 Task: Plan a road trip along the Oregon Coast from Astoria, Oregon, to Newport, Oregon.
Action: Mouse moved to (322, 108)
Screenshot: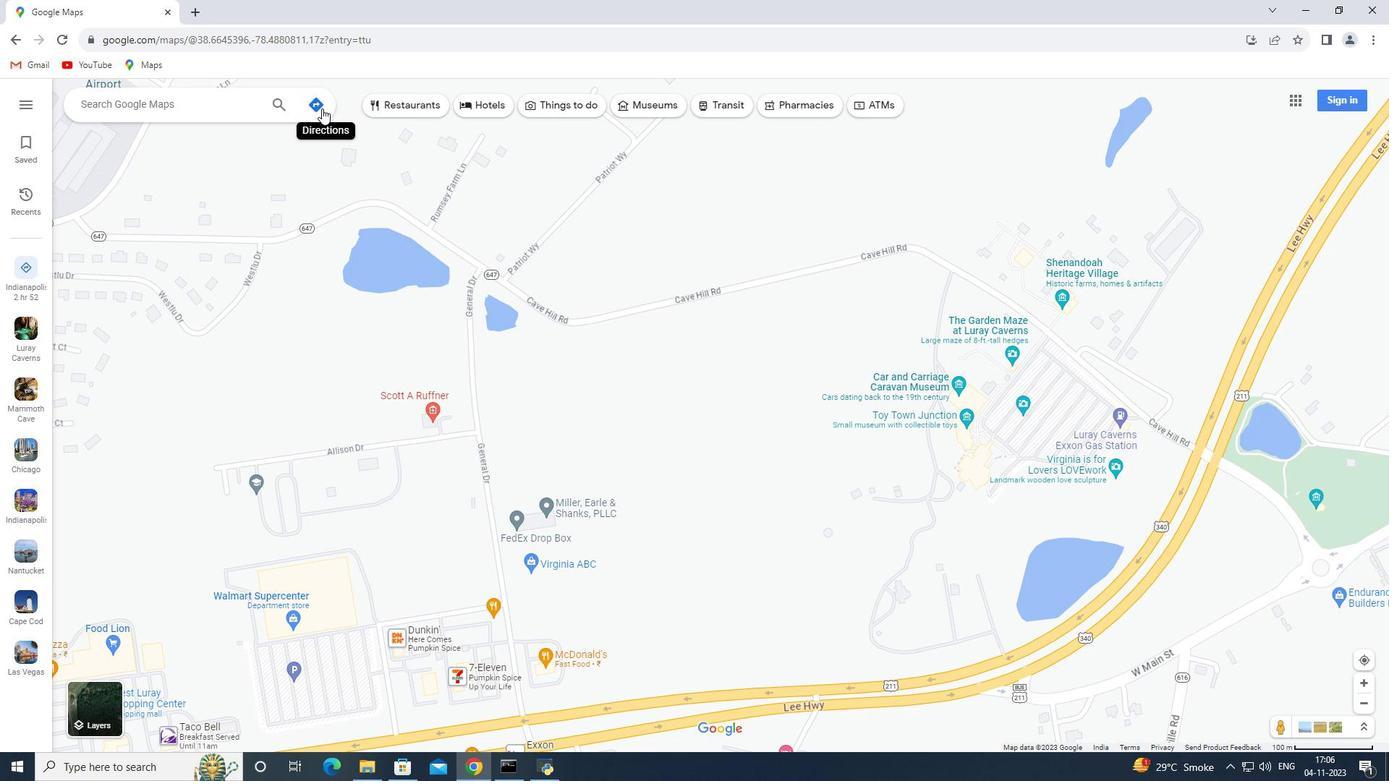 
Action: Mouse pressed left at (322, 108)
Screenshot: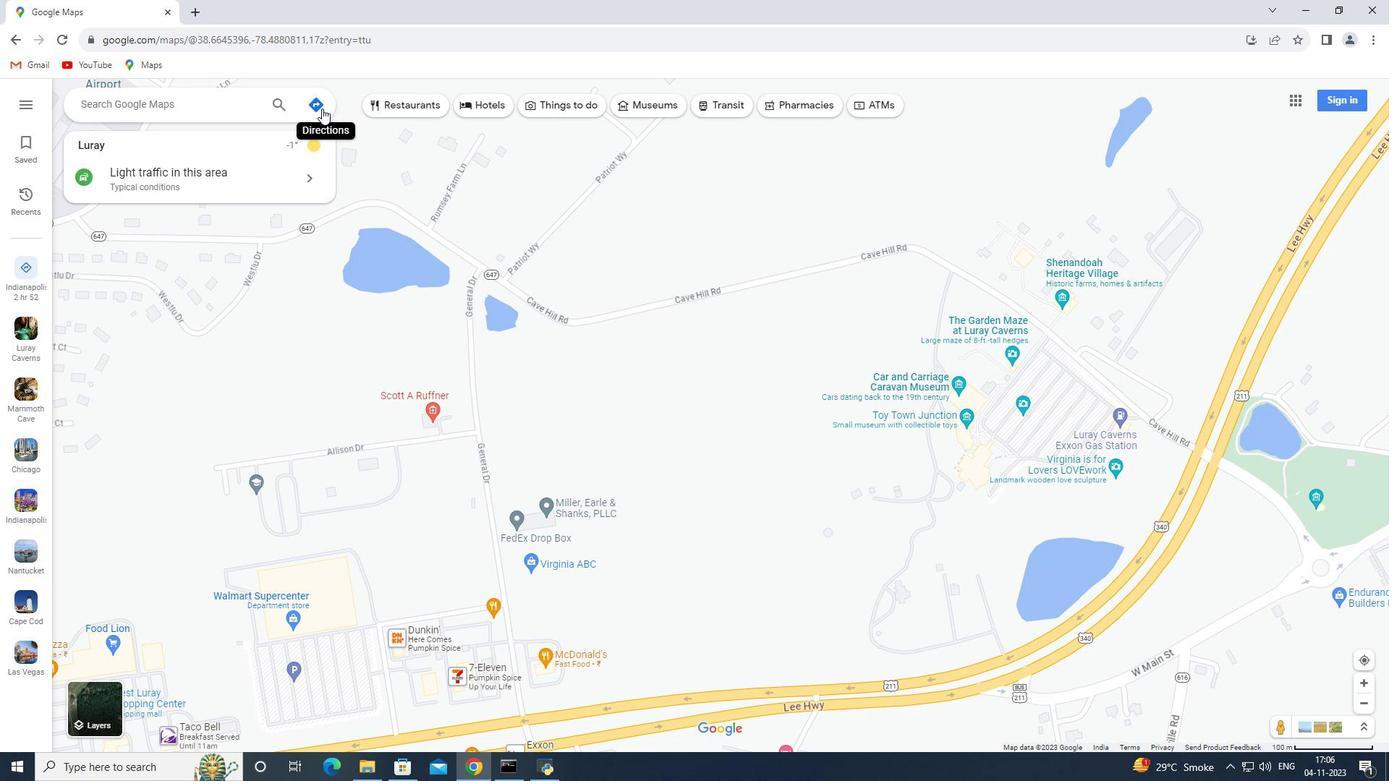 
Action: Mouse moved to (207, 141)
Screenshot: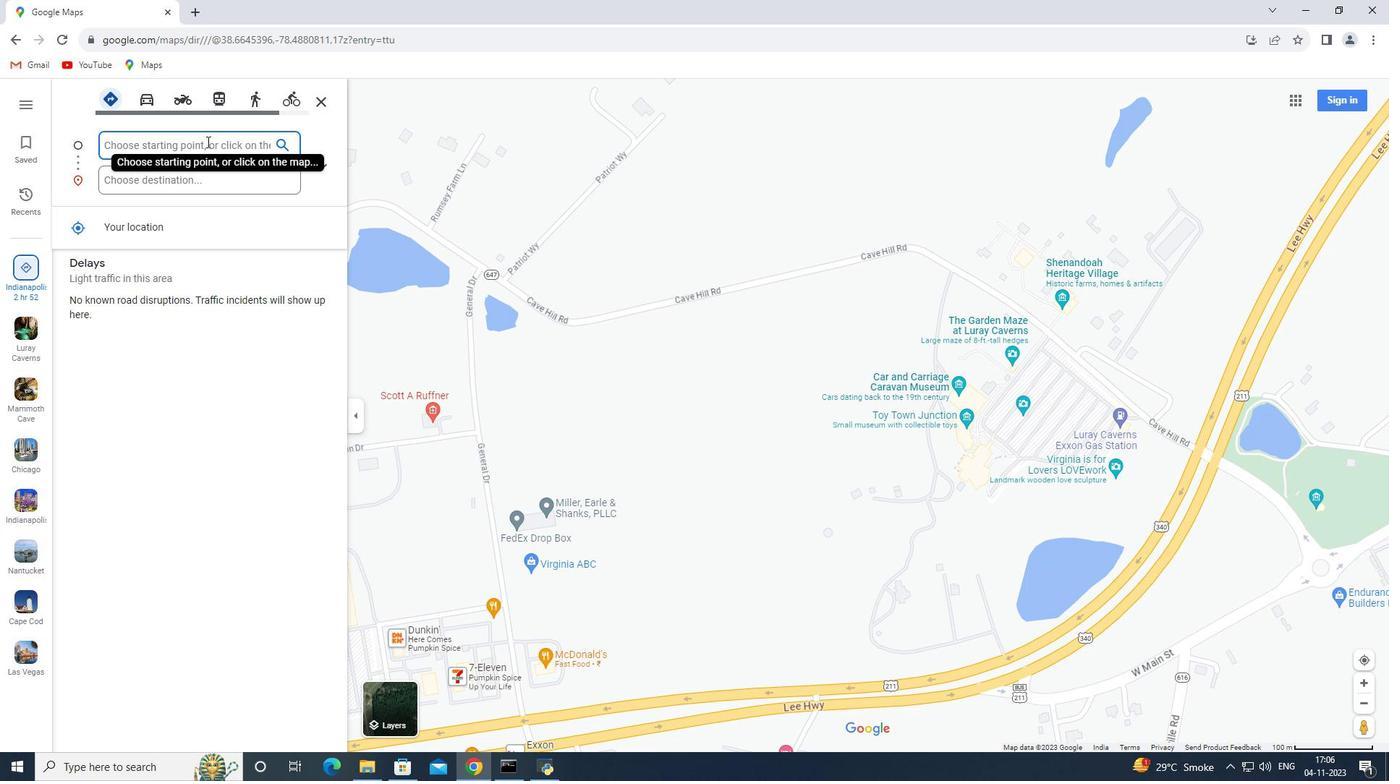 
Action: Key pressed <Key.shift>Astoria<Key.space><Key.backspace>,<Key.space><Key.shift_r>Oregon
Screenshot: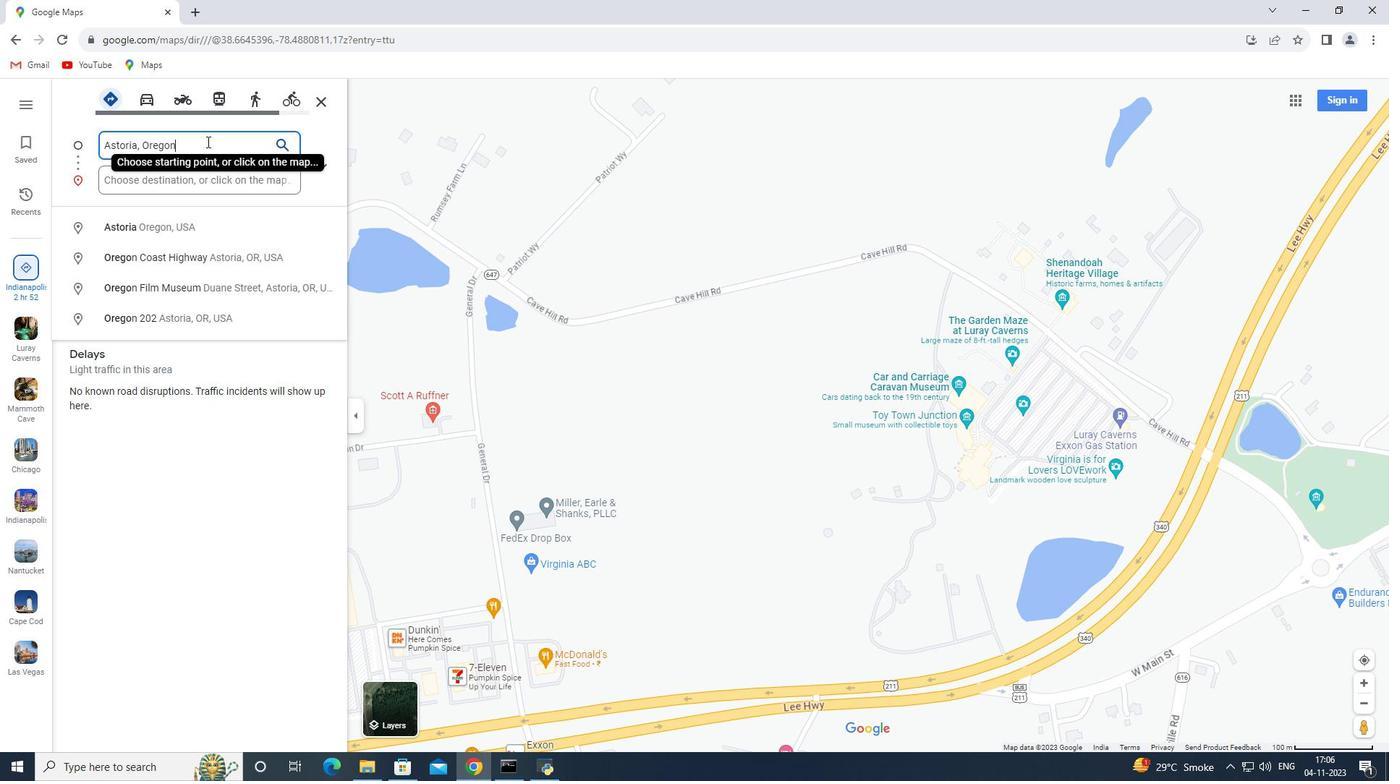 
Action: Mouse moved to (188, 181)
Screenshot: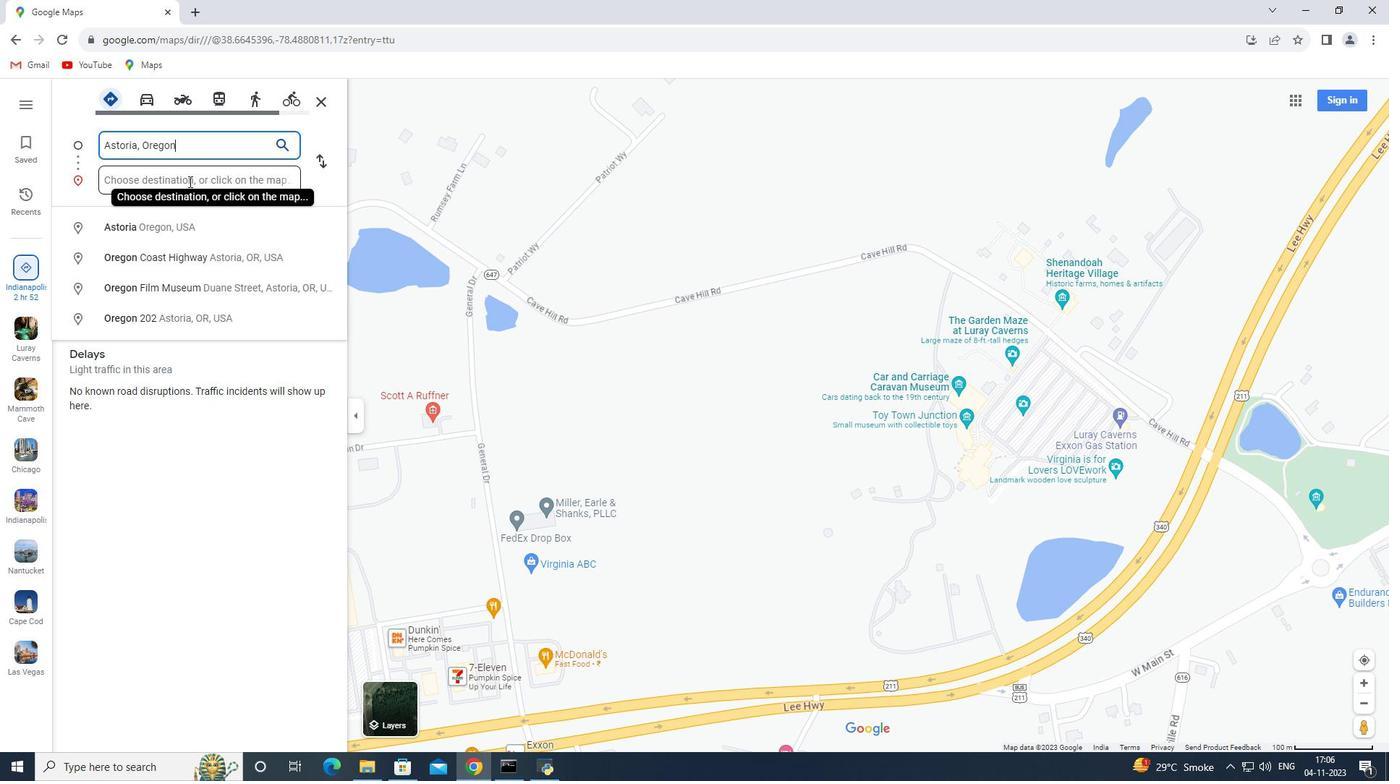
Action: Mouse pressed left at (188, 181)
Screenshot: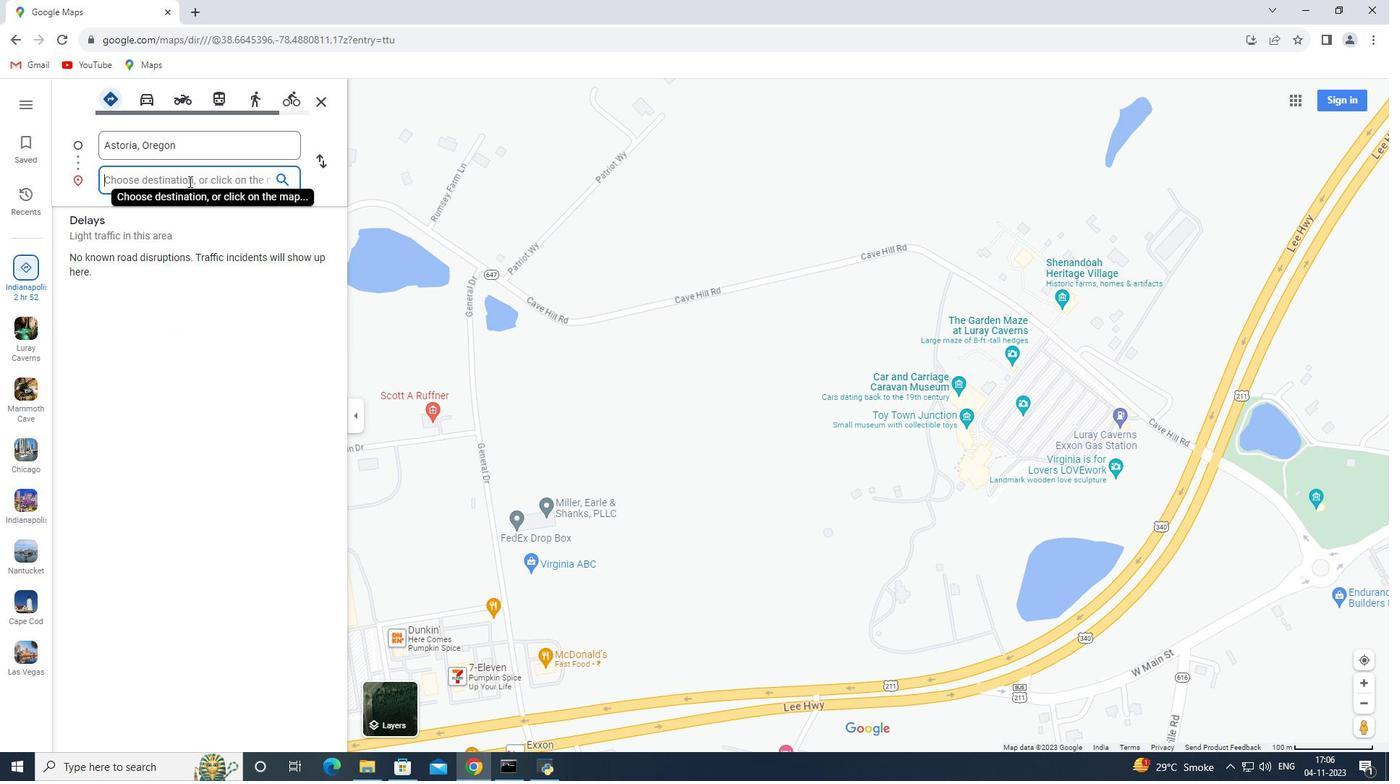 
Action: Key pressed <Key.shift_r>Newport,<Key.space><Key.shift_r>Oregon<Key.enter>
Screenshot: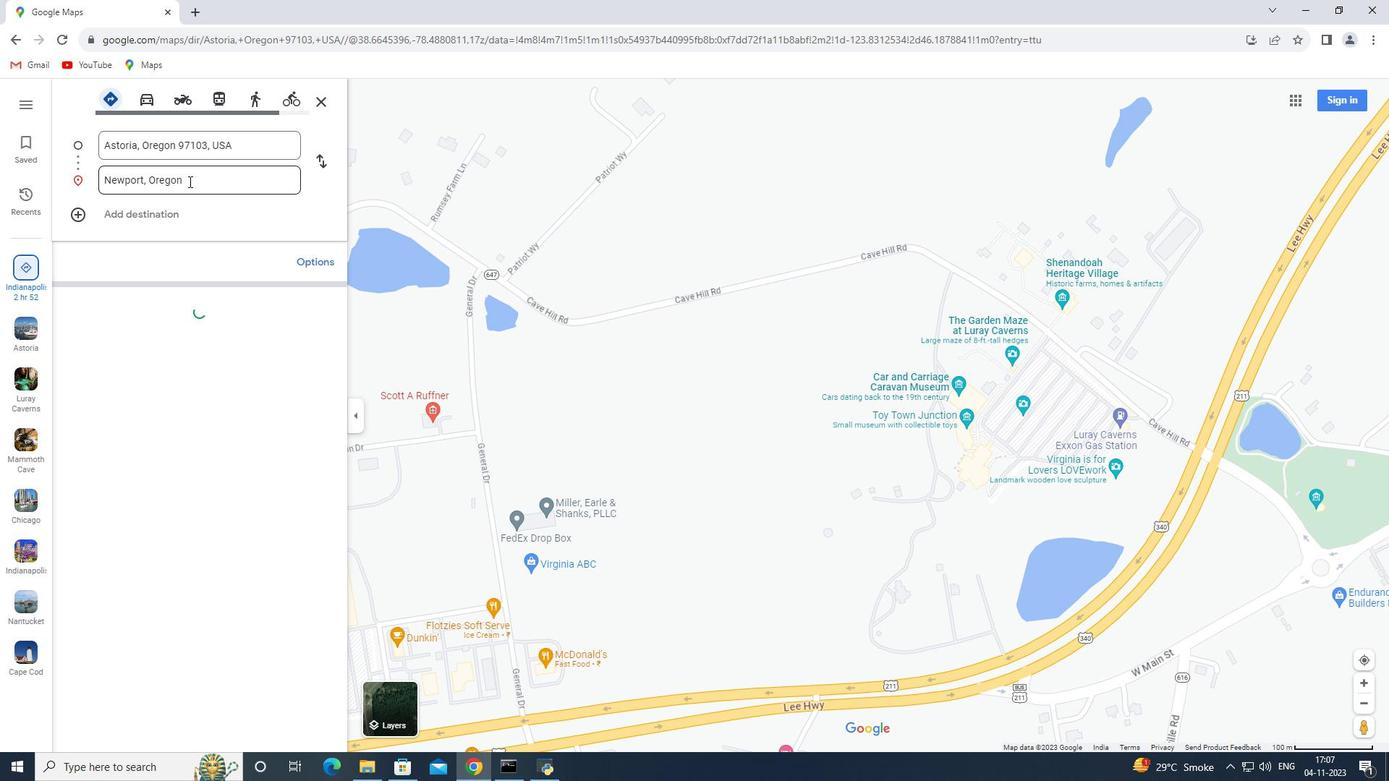 
Action: Mouse moved to (681, 107)
Screenshot: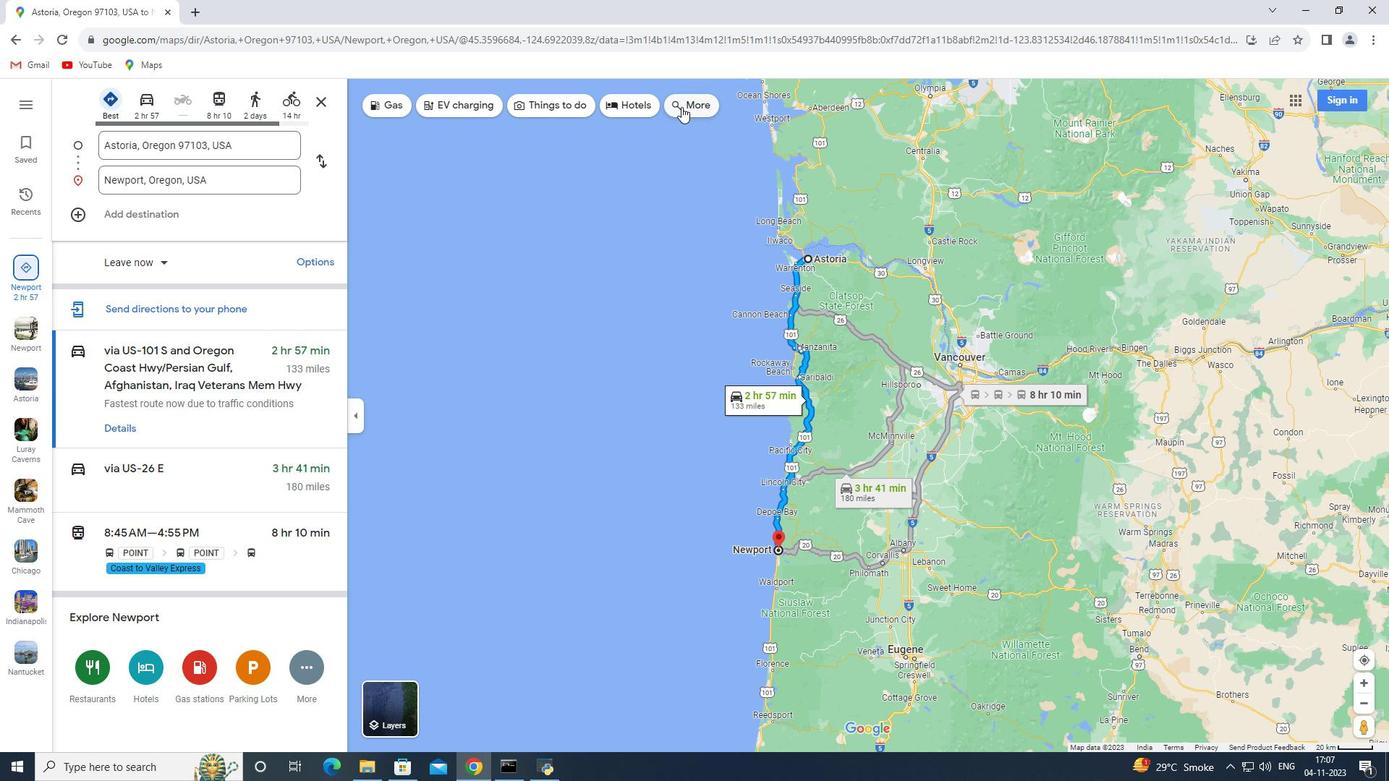 
Action: Mouse pressed left at (681, 107)
Screenshot: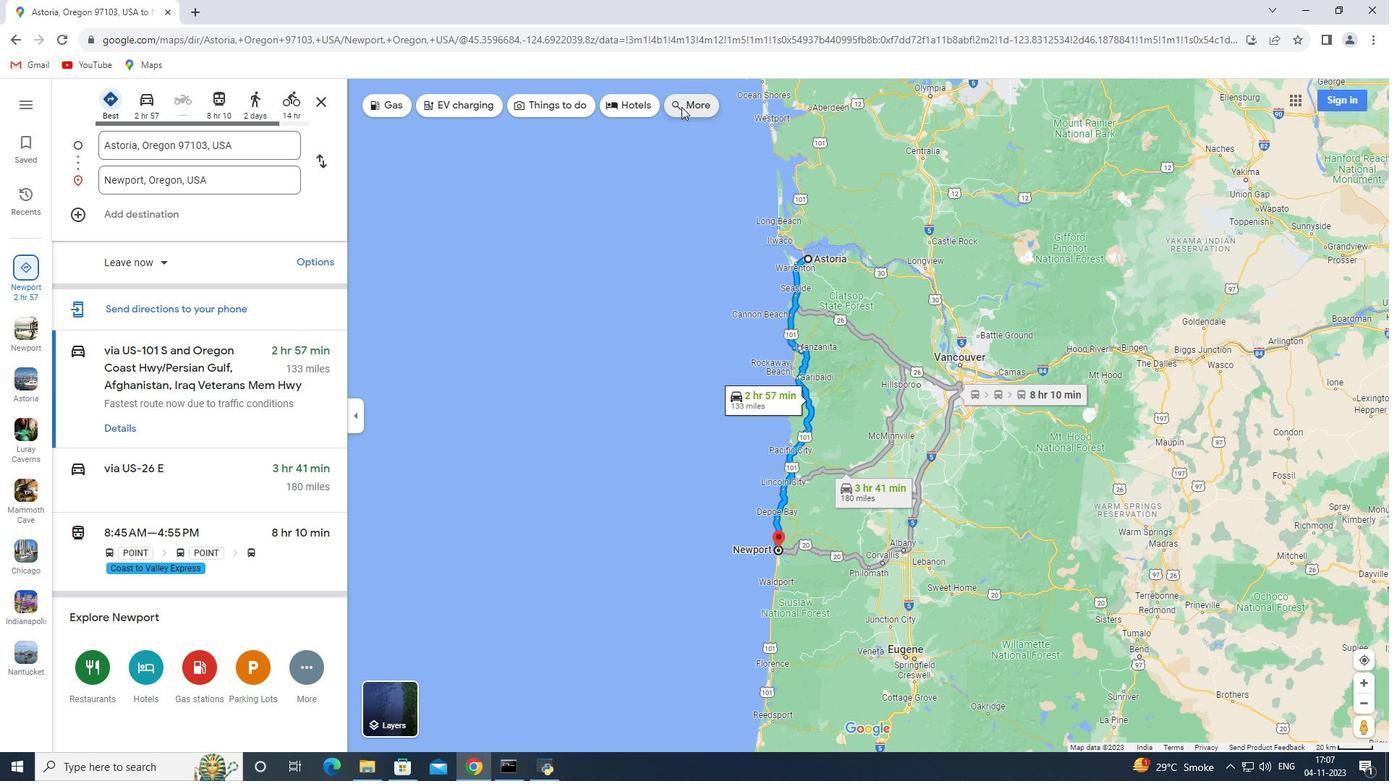 
Action: Mouse moved to (154, 104)
Screenshot: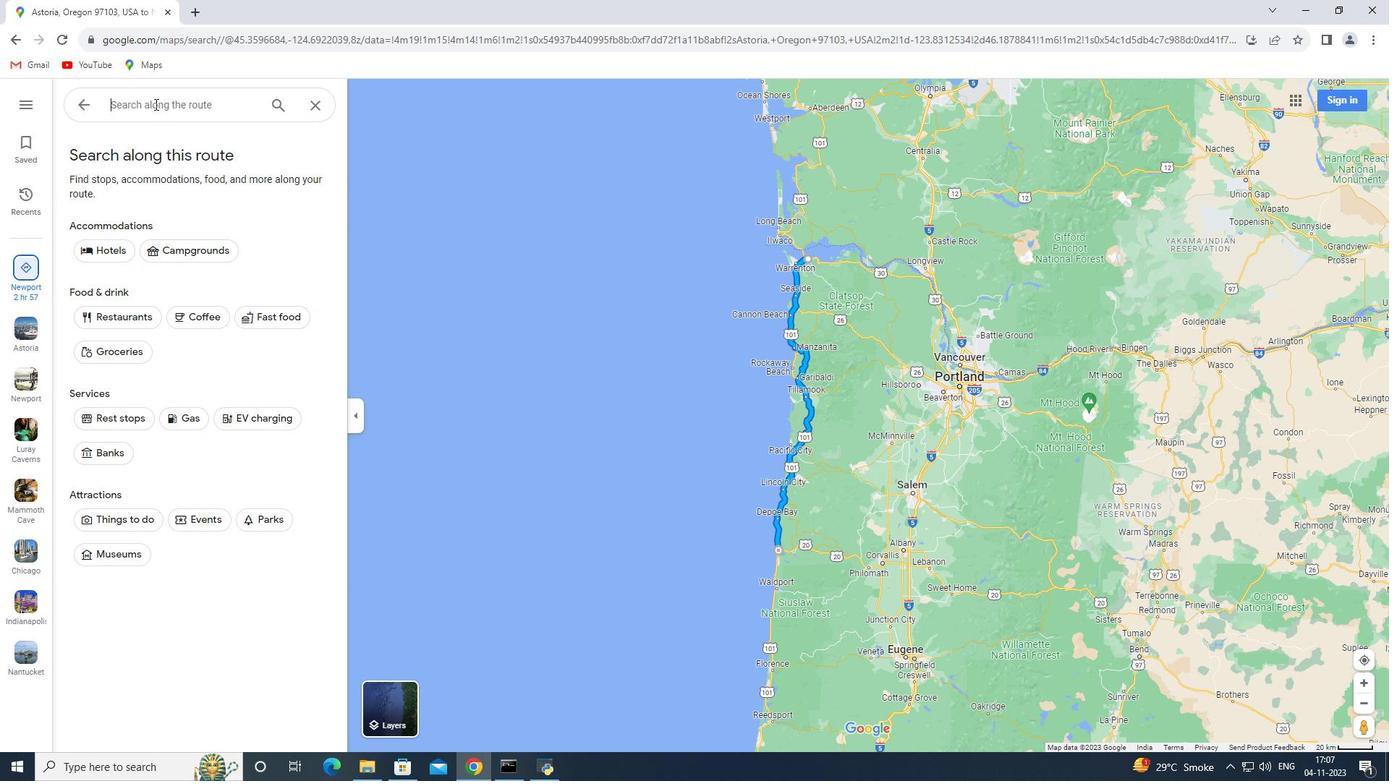 
Action: Mouse pressed left at (154, 104)
Screenshot: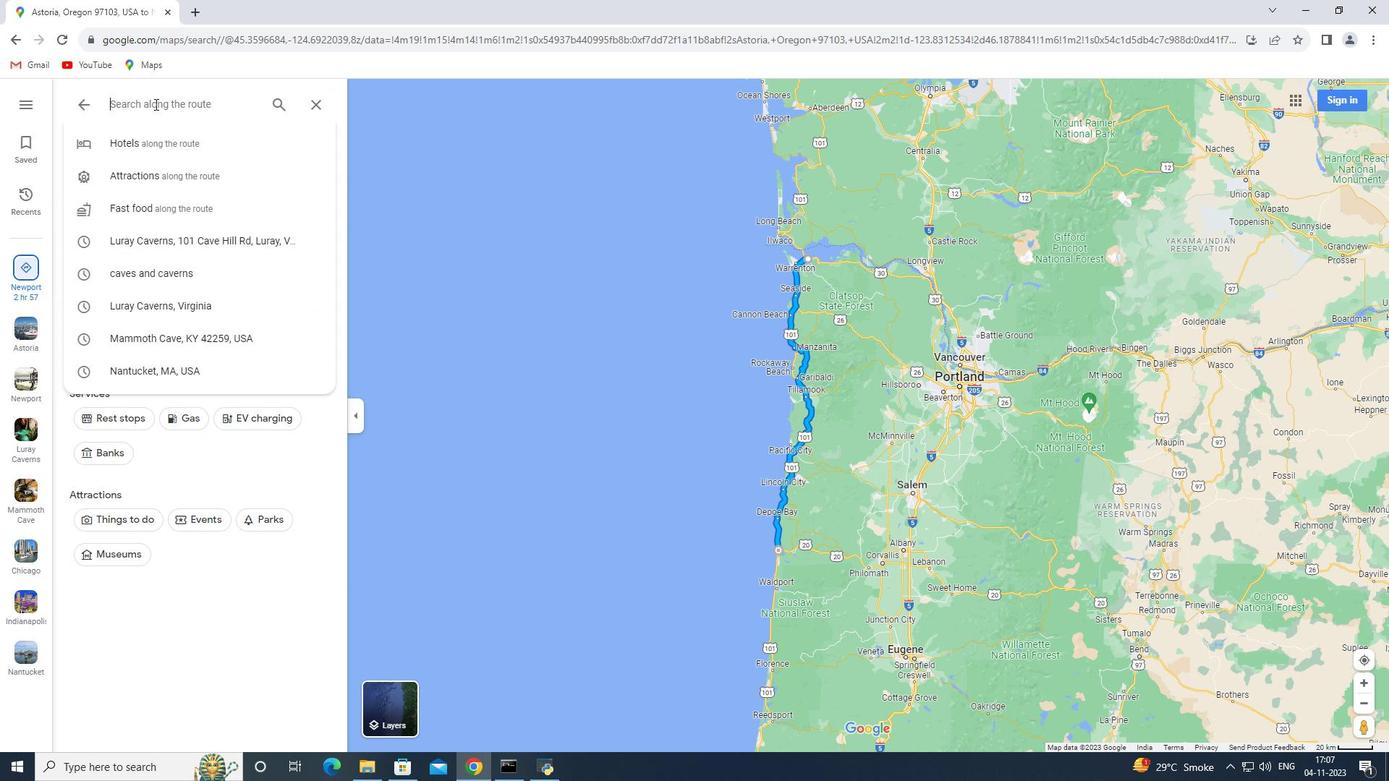 
Action: Key pressed <Key.shift_r>Oregon<Key.space><Key.shift>Coast<Key.enter>
Screenshot: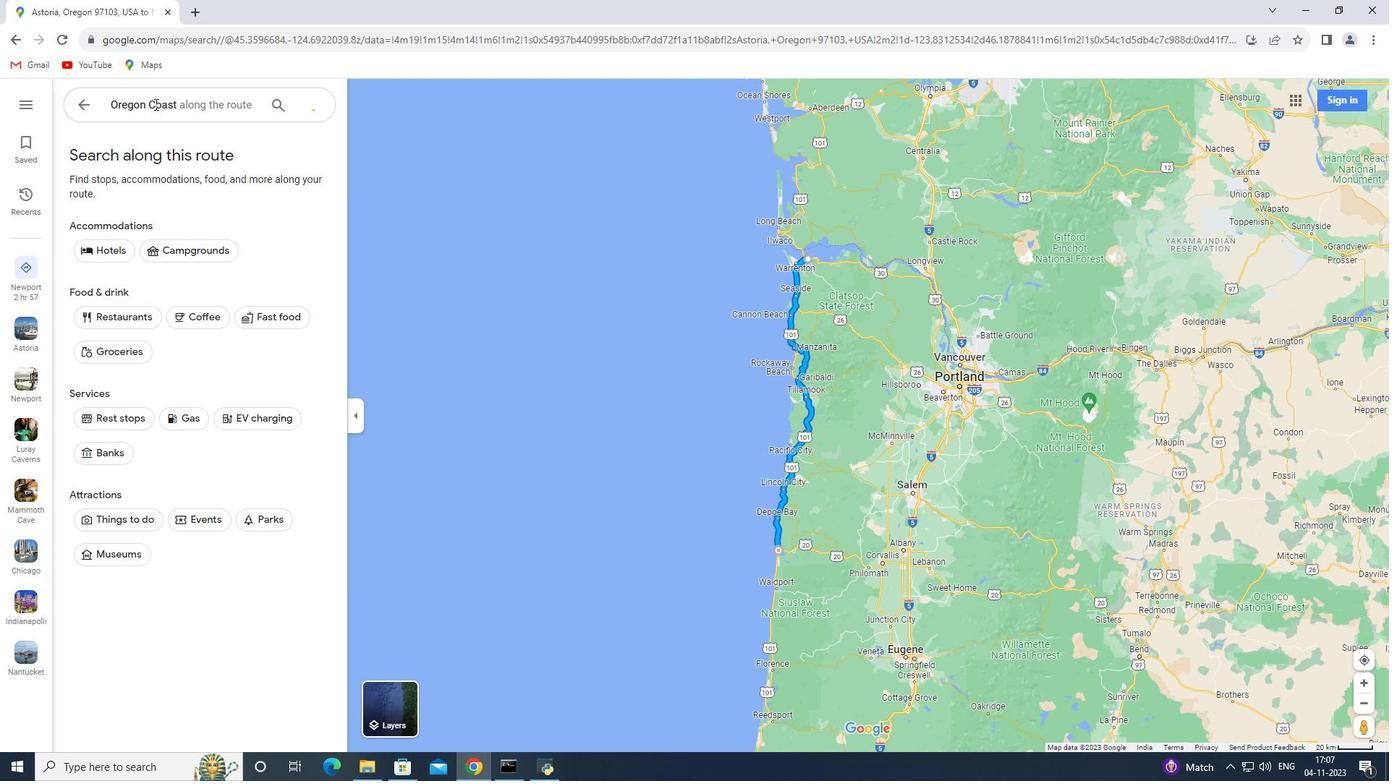 
